Task: Set the refresh time for the RSS and Atom feed display to 65.
Action: Mouse moved to (114, 15)
Screenshot: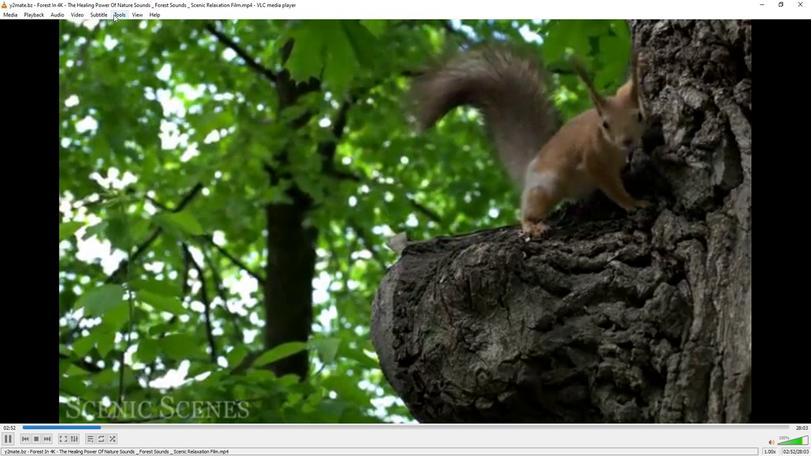 
Action: Mouse pressed left at (114, 15)
Screenshot: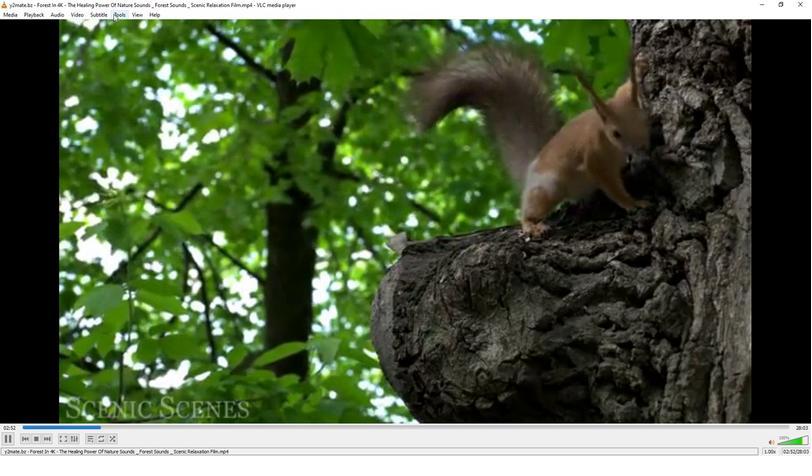 
Action: Mouse moved to (147, 114)
Screenshot: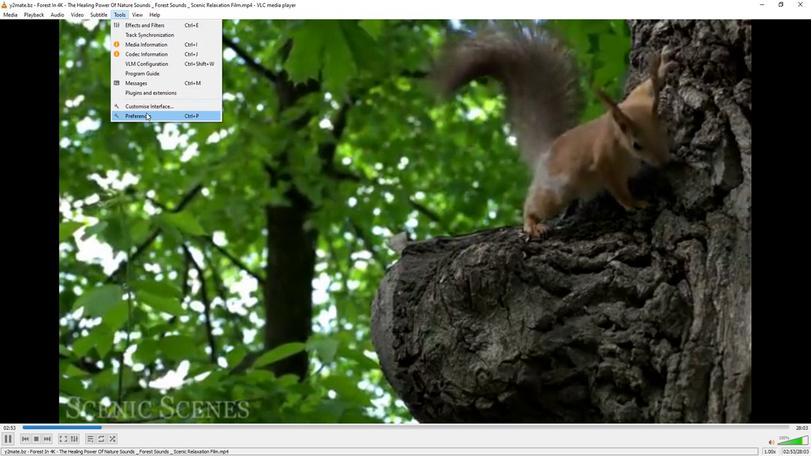 
Action: Mouse pressed left at (147, 114)
Screenshot: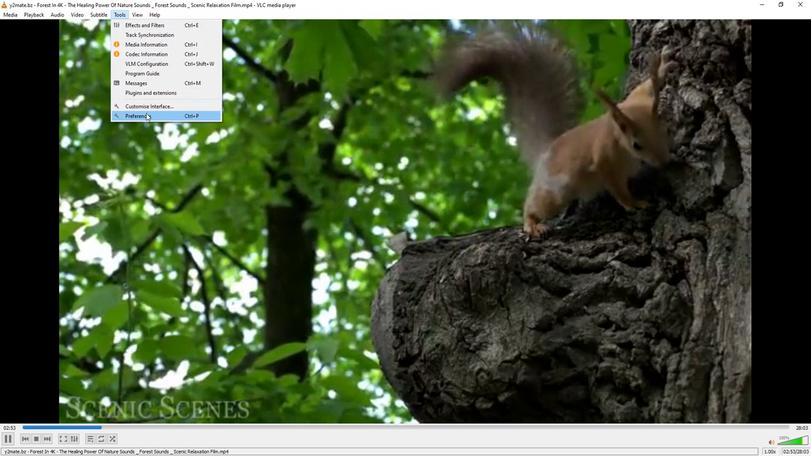 
Action: Mouse moved to (270, 371)
Screenshot: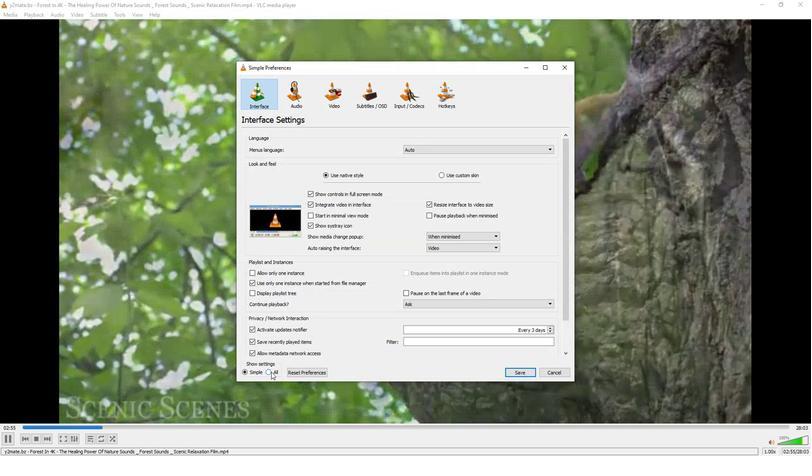 
Action: Mouse pressed left at (270, 371)
Screenshot: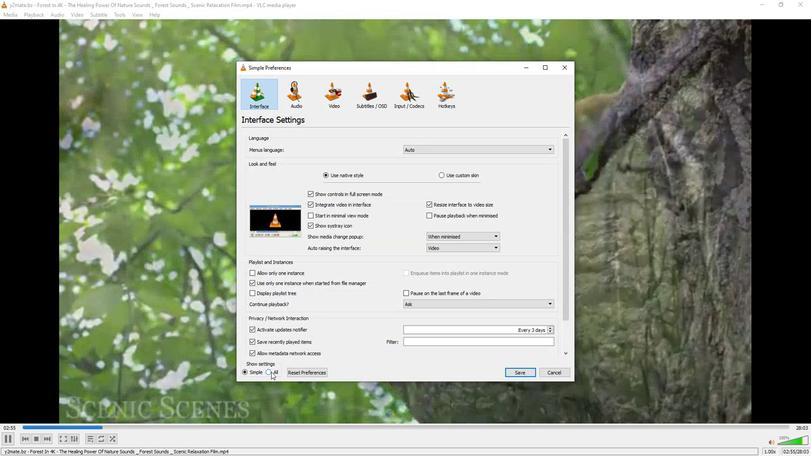
Action: Mouse moved to (267, 298)
Screenshot: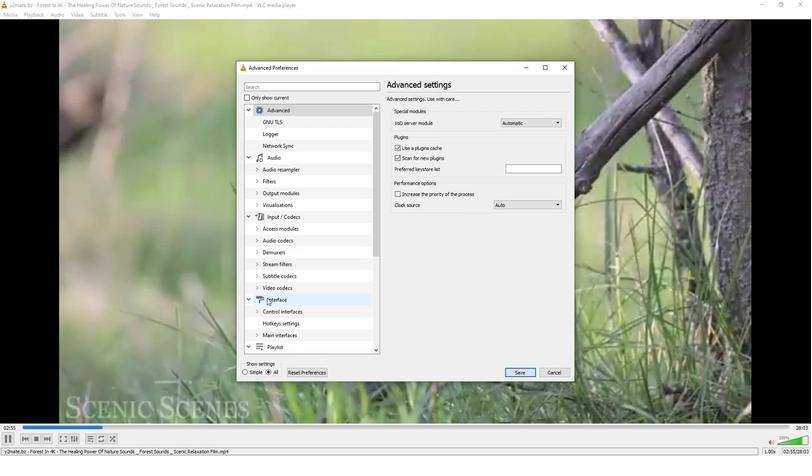 
Action: Mouse scrolled (267, 297) with delta (0, 0)
Screenshot: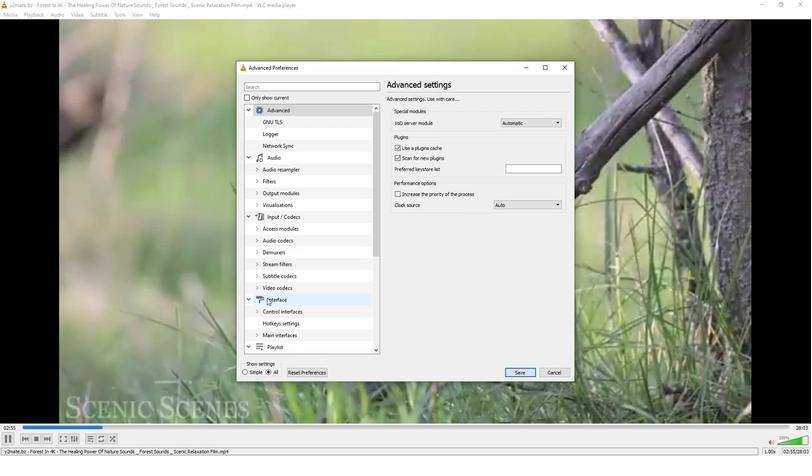 
Action: Mouse scrolled (267, 297) with delta (0, 0)
Screenshot: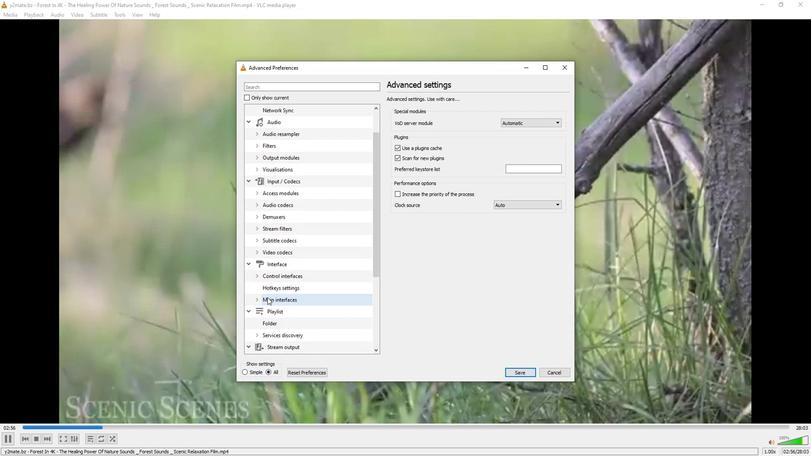 
Action: Mouse scrolled (267, 297) with delta (0, 0)
Screenshot: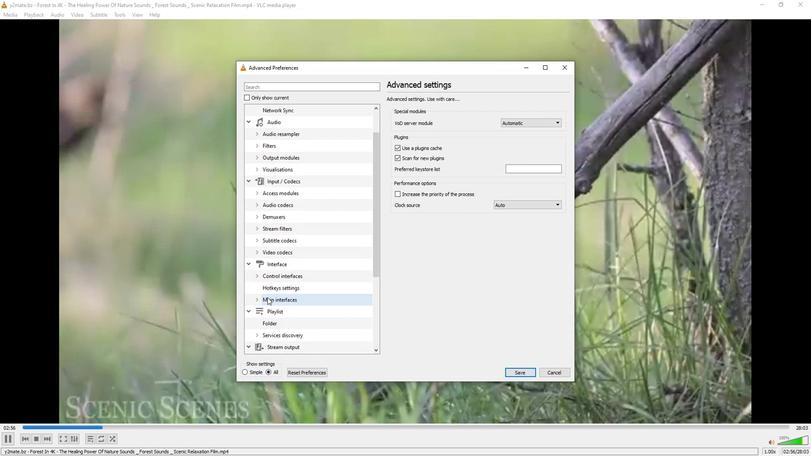 
Action: Mouse scrolled (267, 297) with delta (0, 0)
Screenshot: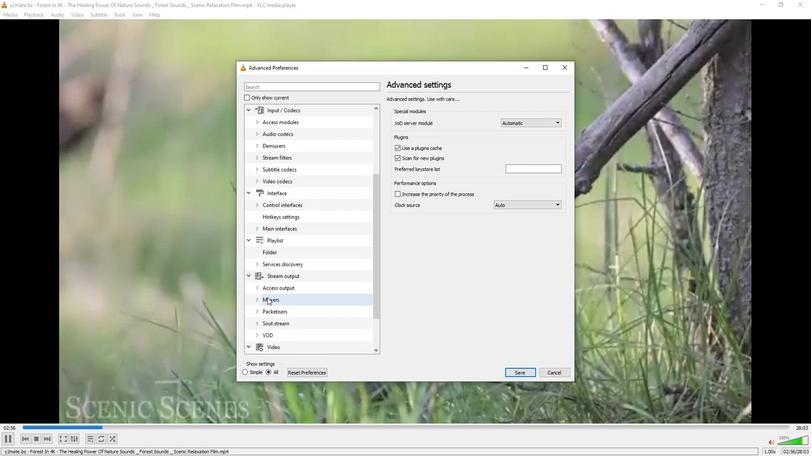 
Action: Mouse scrolled (267, 297) with delta (0, 0)
Screenshot: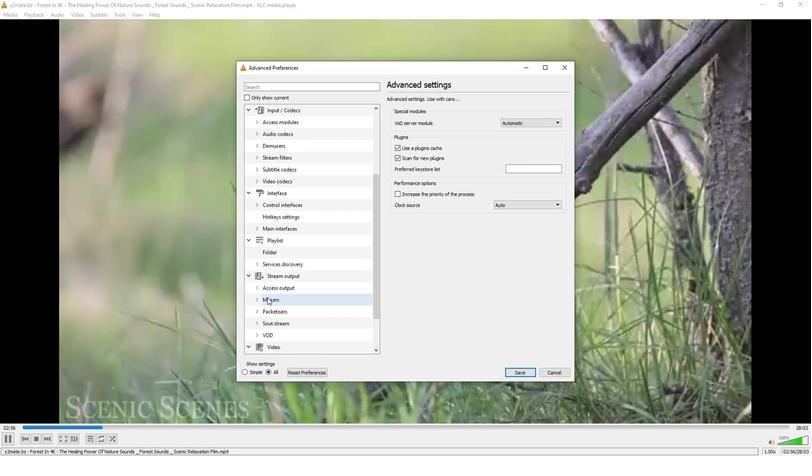 
Action: Mouse scrolled (267, 297) with delta (0, 0)
Screenshot: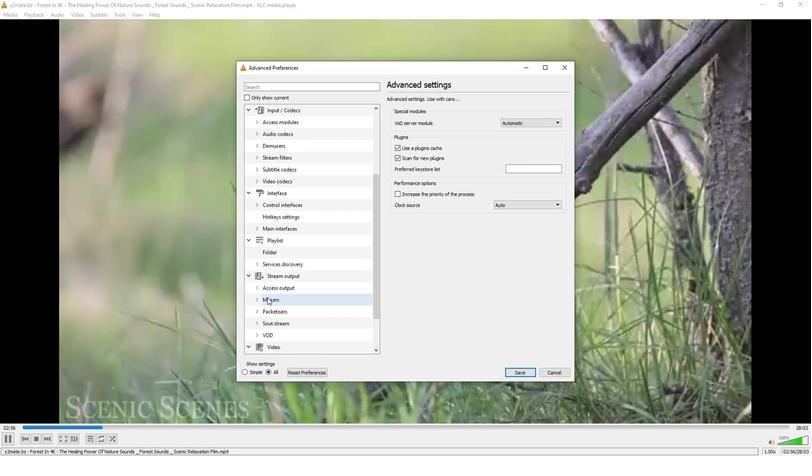 
Action: Mouse scrolled (267, 297) with delta (0, 0)
Screenshot: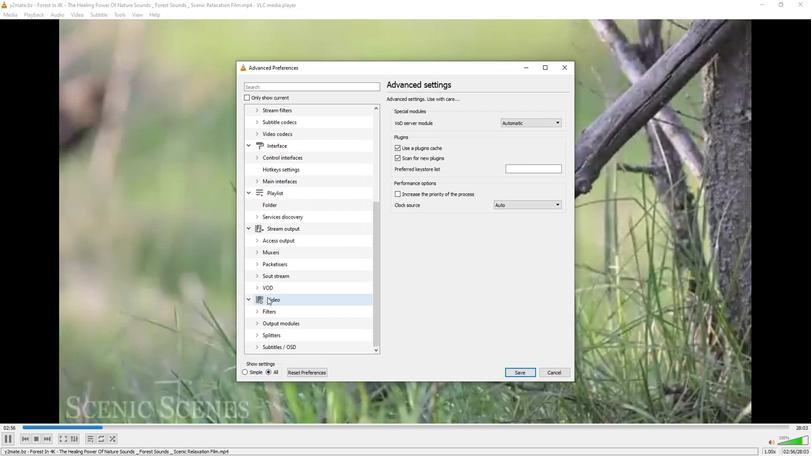 
Action: Mouse moved to (256, 348)
Screenshot: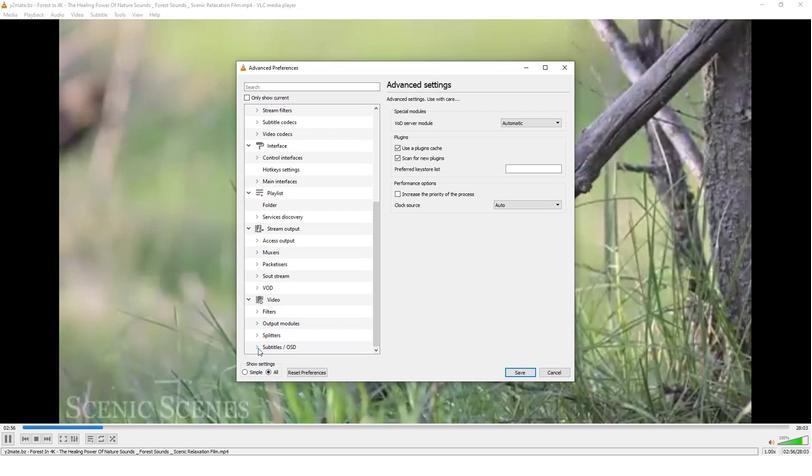 
Action: Mouse pressed left at (256, 348)
Screenshot: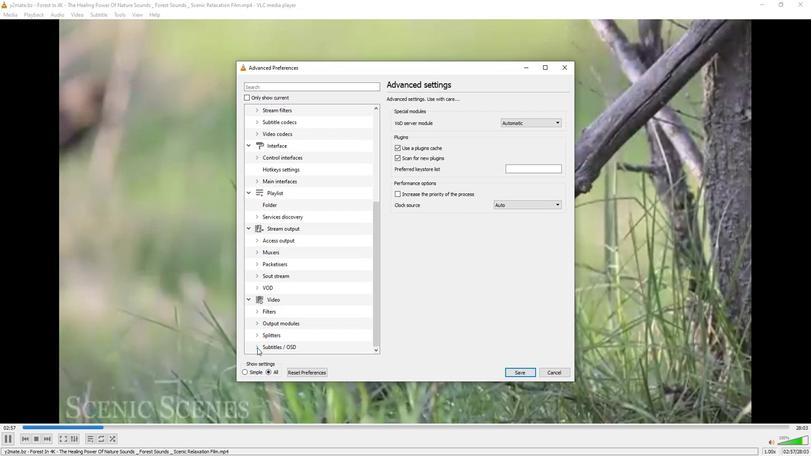 
Action: Mouse moved to (275, 323)
Screenshot: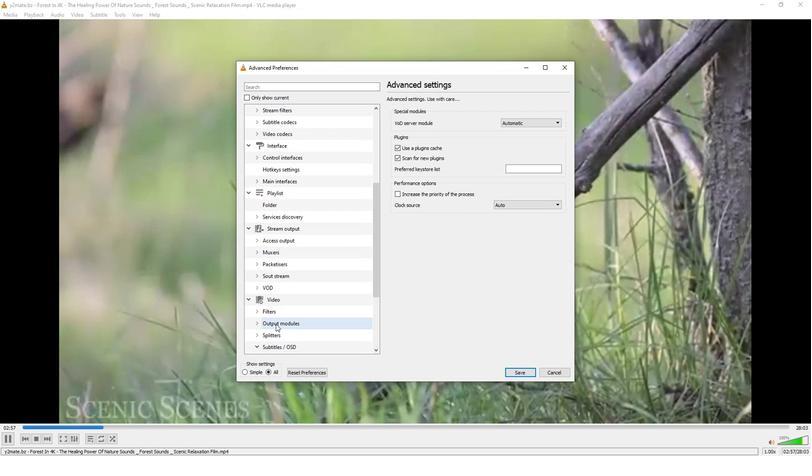 
Action: Mouse scrolled (275, 322) with delta (0, 0)
Screenshot: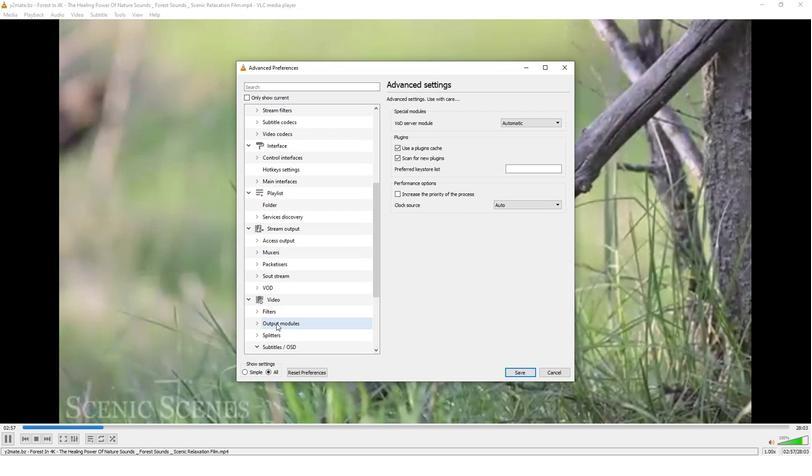 
Action: Mouse scrolled (275, 322) with delta (0, 0)
Screenshot: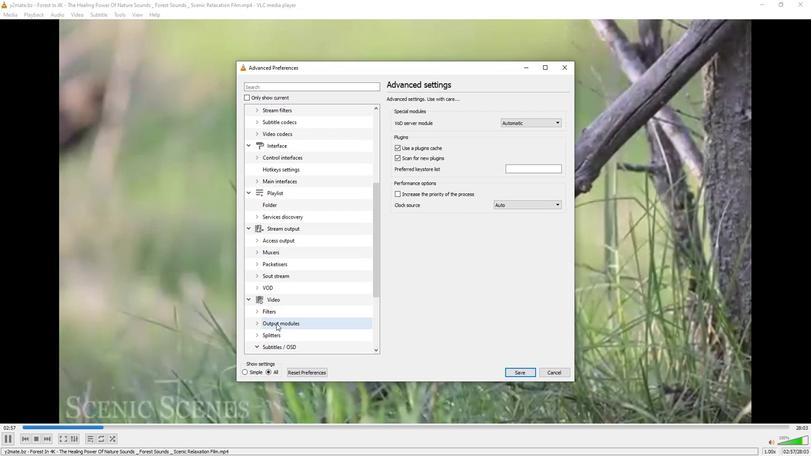 
Action: Mouse scrolled (275, 324) with delta (0, 0)
Screenshot: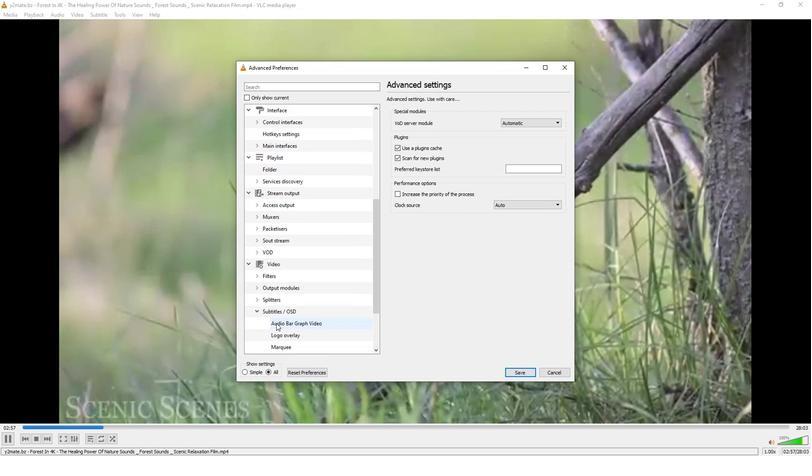 
Action: Mouse scrolled (275, 322) with delta (0, 0)
Screenshot: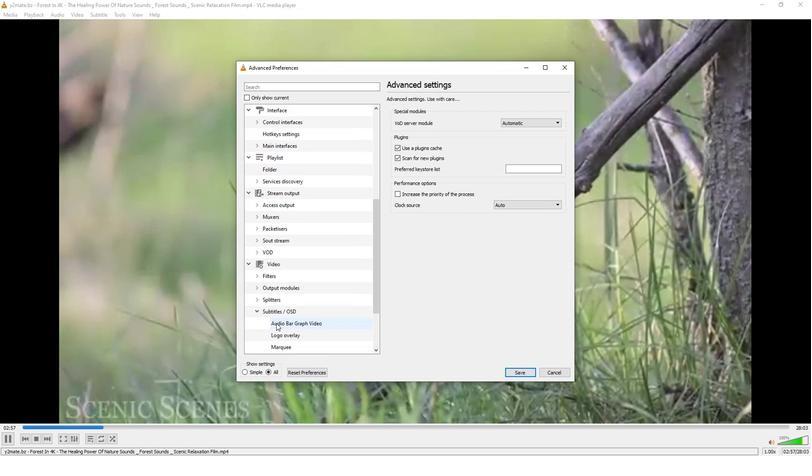 
Action: Mouse scrolled (275, 322) with delta (0, 0)
Screenshot: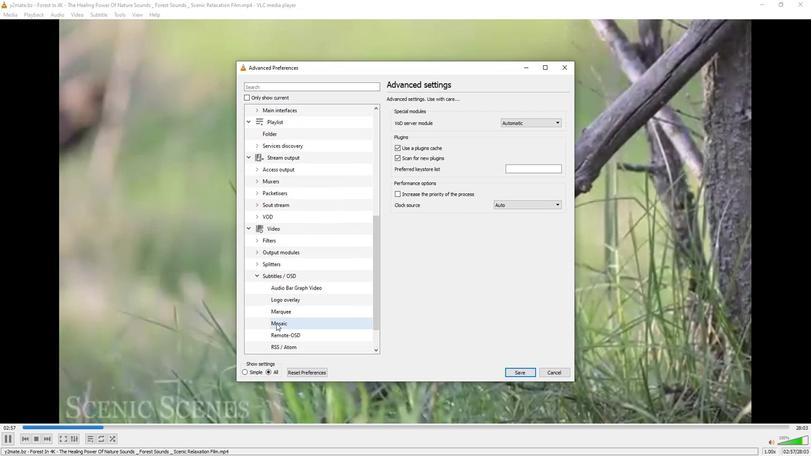 
Action: Mouse scrolled (275, 322) with delta (0, 0)
Screenshot: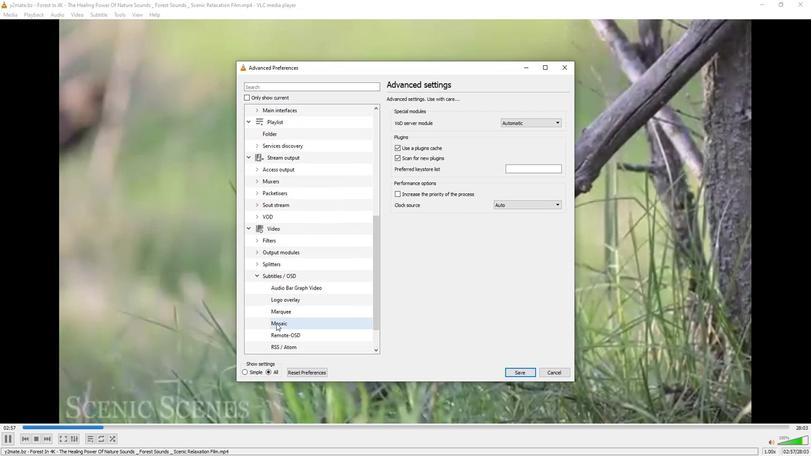 
Action: Mouse moved to (275, 321)
Screenshot: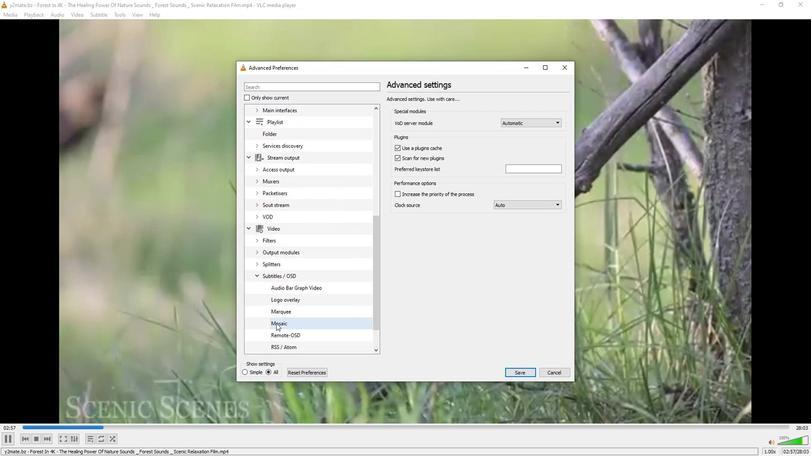 
Action: Mouse scrolled (275, 321) with delta (0, 0)
Screenshot: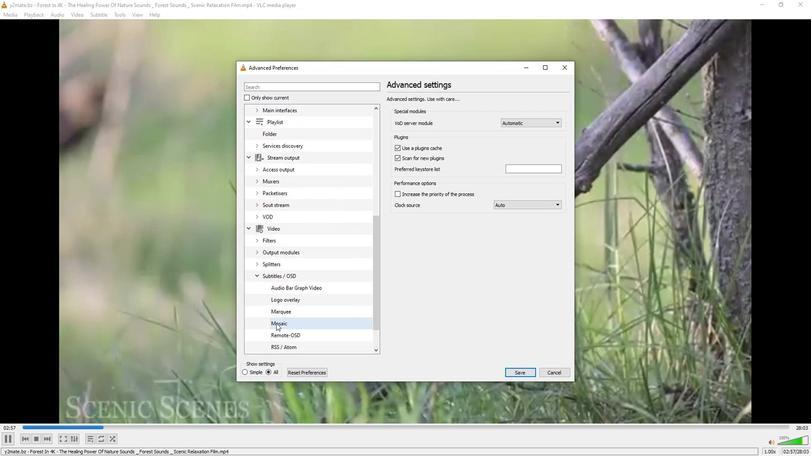 
Action: Mouse moved to (286, 312)
Screenshot: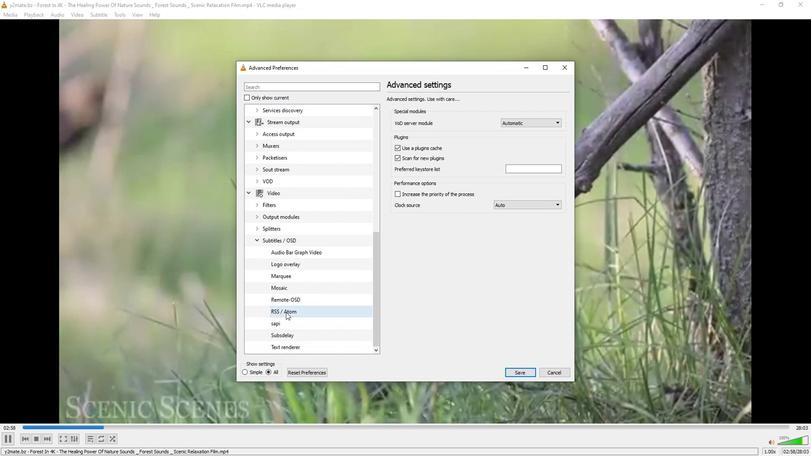 
Action: Mouse pressed left at (286, 312)
Screenshot: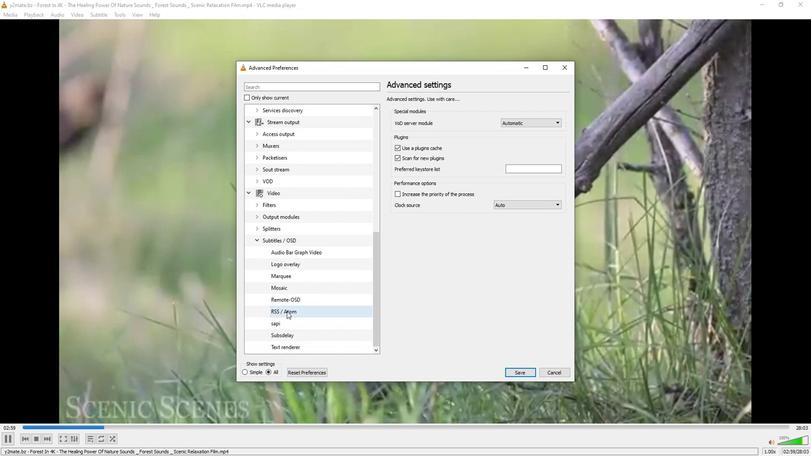 
Action: Mouse moved to (549, 256)
Screenshot: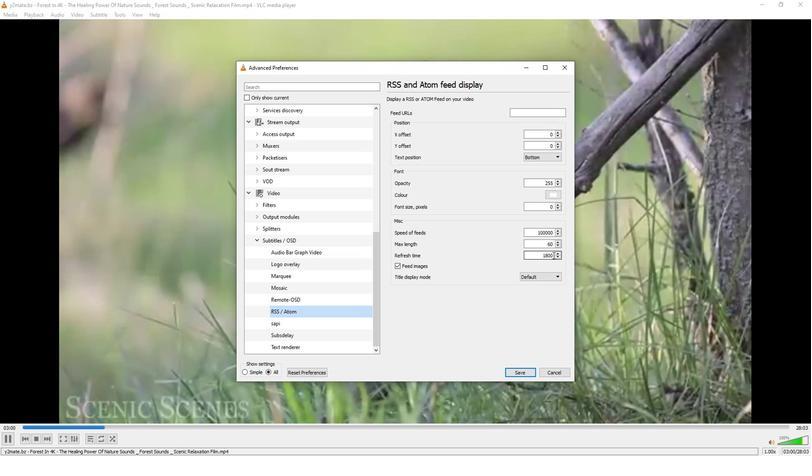 
Action: Mouse pressed left at (549, 256)
Screenshot: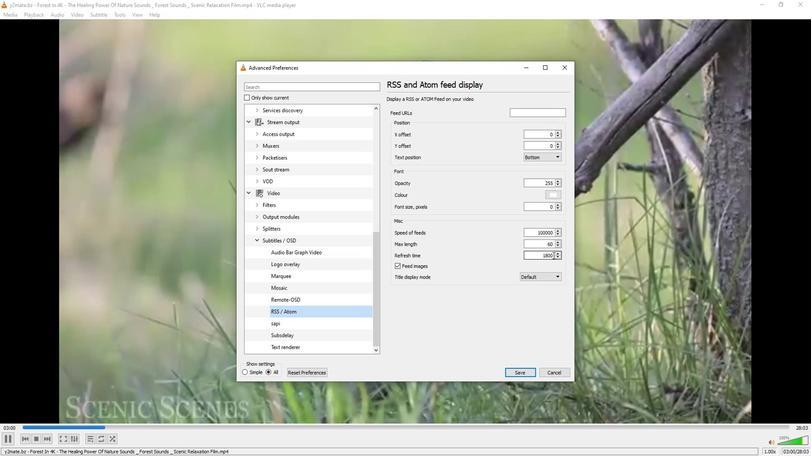 
Action: Mouse pressed left at (549, 256)
Screenshot: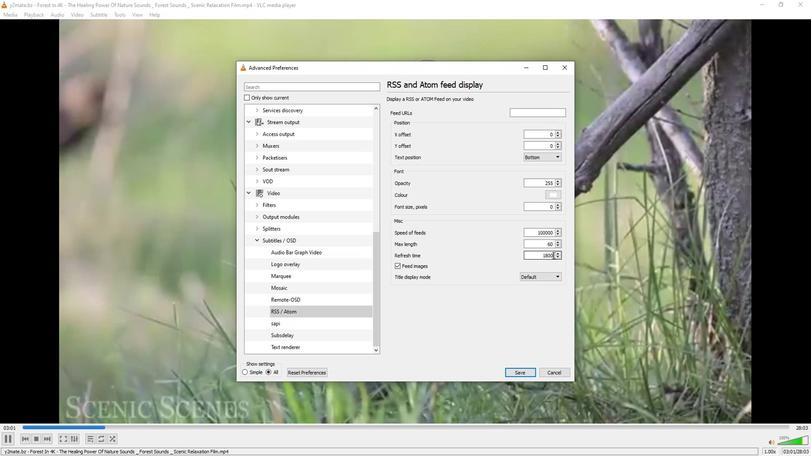 
Action: Mouse moved to (548, 256)
Screenshot: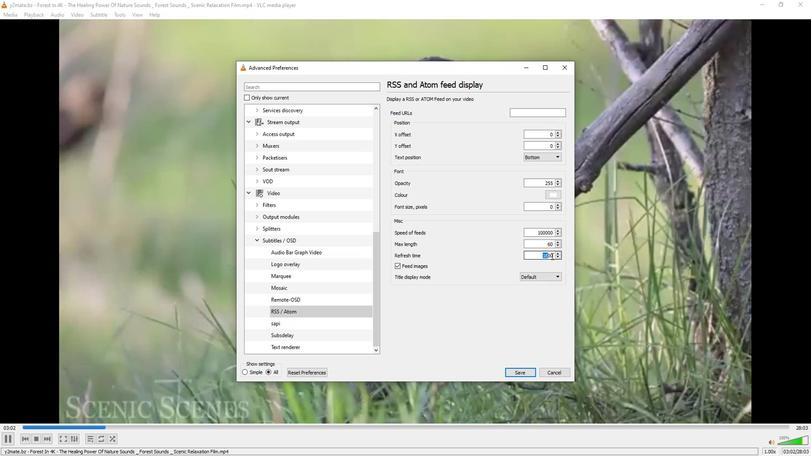 
Action: Mouse pressed left at (548, 256)
Screenshot: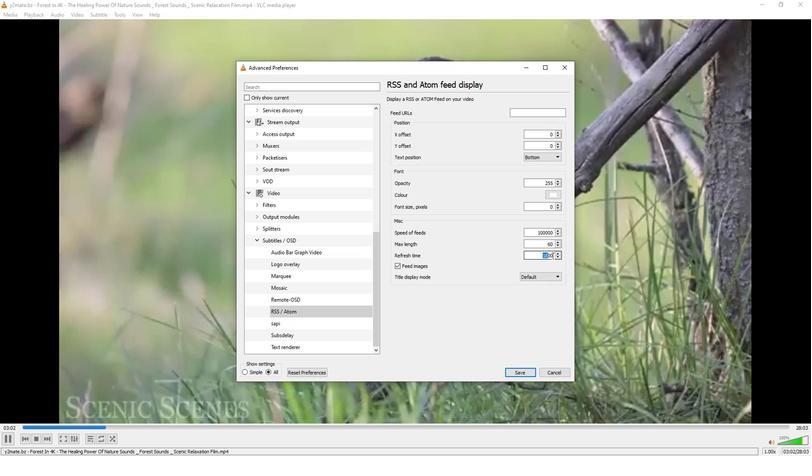 
Action: Mouse pressed left at (548, 256)
Screenshot: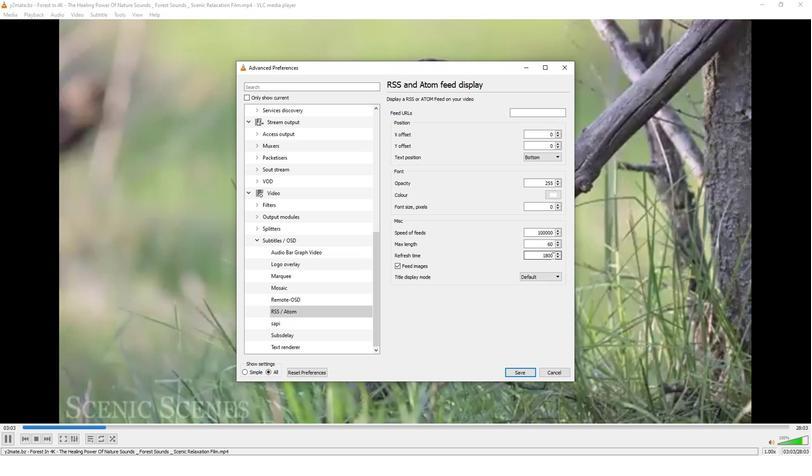 
Action: Mouse moved to (549, 257)
Screenshot: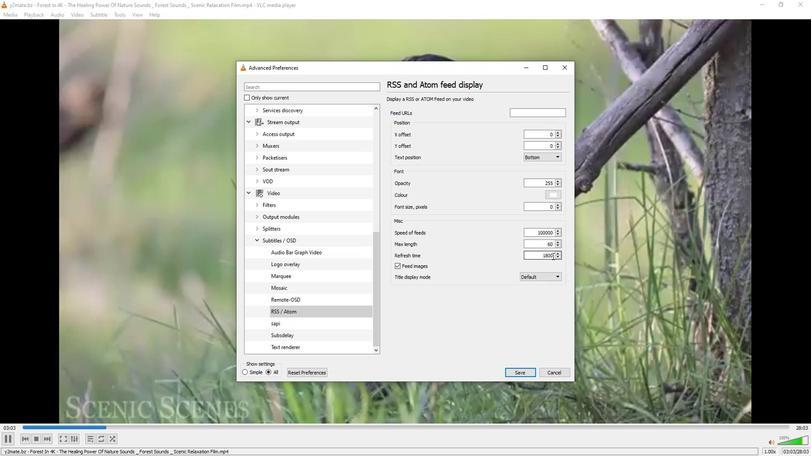 
Action: Key pressed <Key.backspace><Key.backspace>
Screenshot: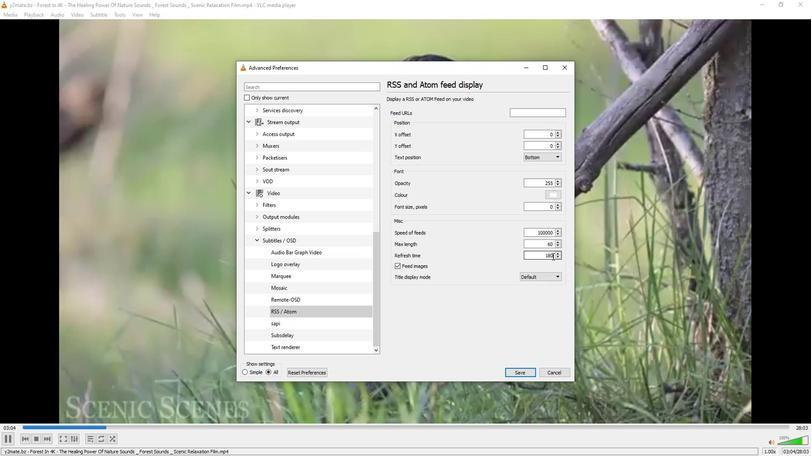 
Action: Mouse moved to (549, 257)
Screenshot: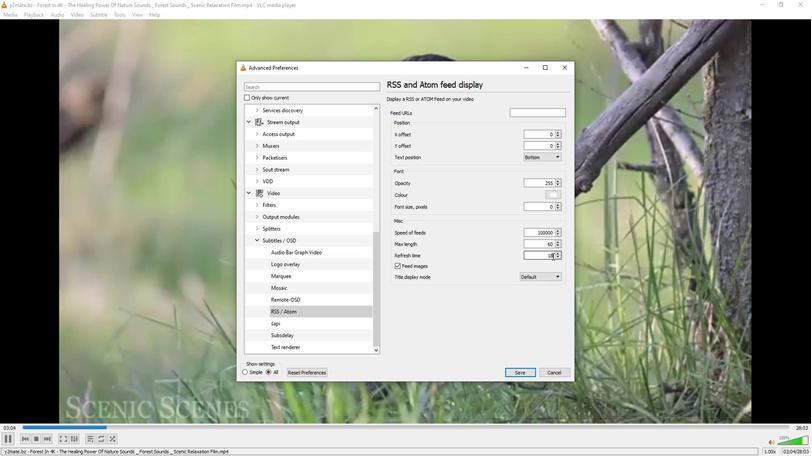 
Action: Key pressed <Key.backspace><Key.backspace>
Screenshot: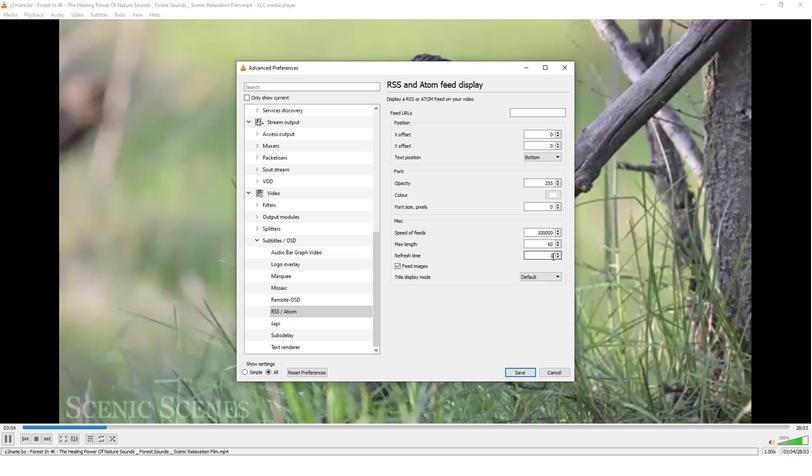 
Action: Mouse moved to (546, 257)
Screenshot: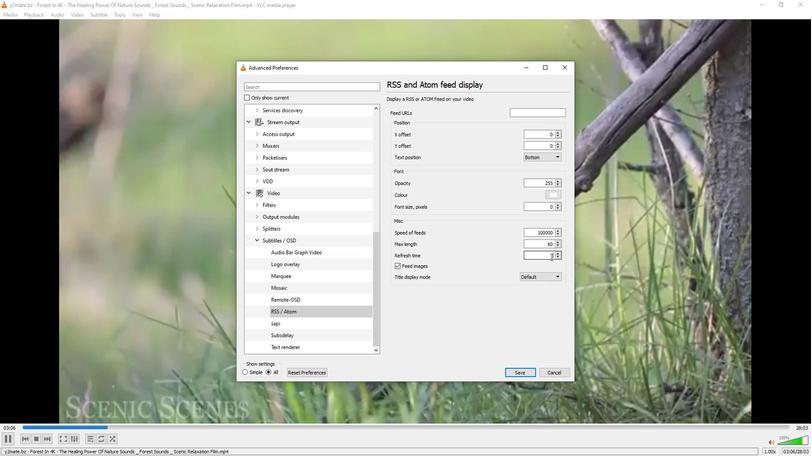 
Action: Key pressed 6
Screenshot: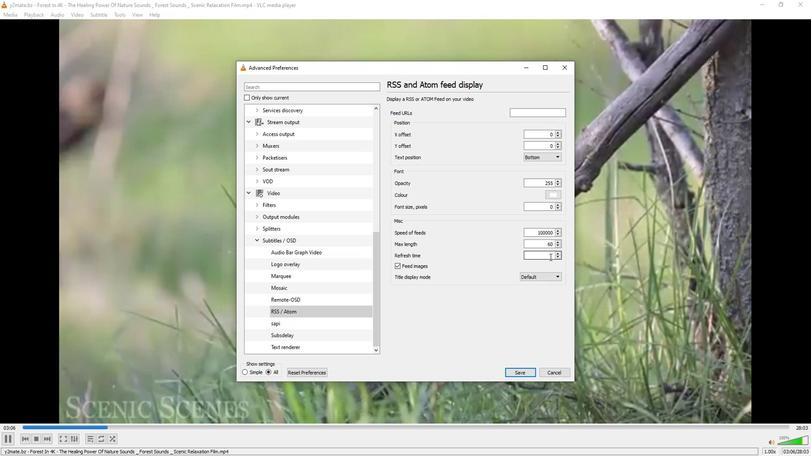 
Action: Mouse moved to (544, 258)
Screenshot: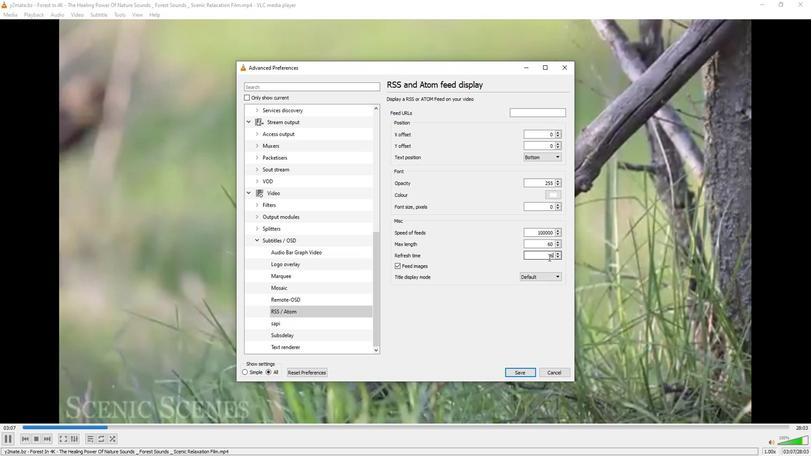 
Action: Key pressed 5
Screenshot: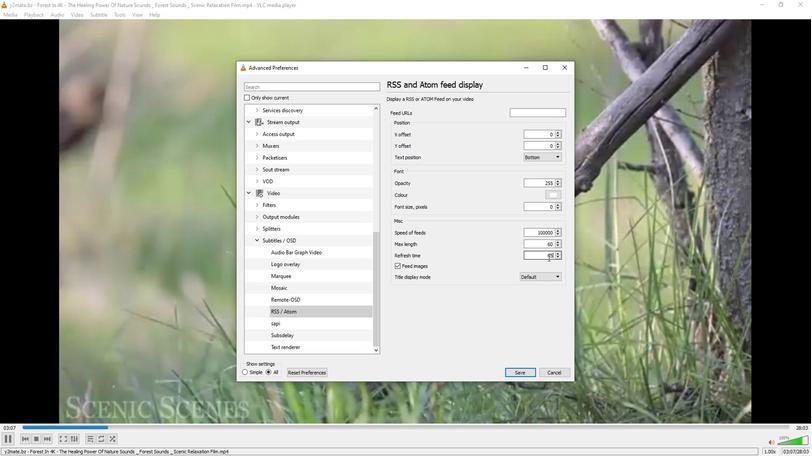 
Action: Mouse moved to (534, 263)
Screenshot: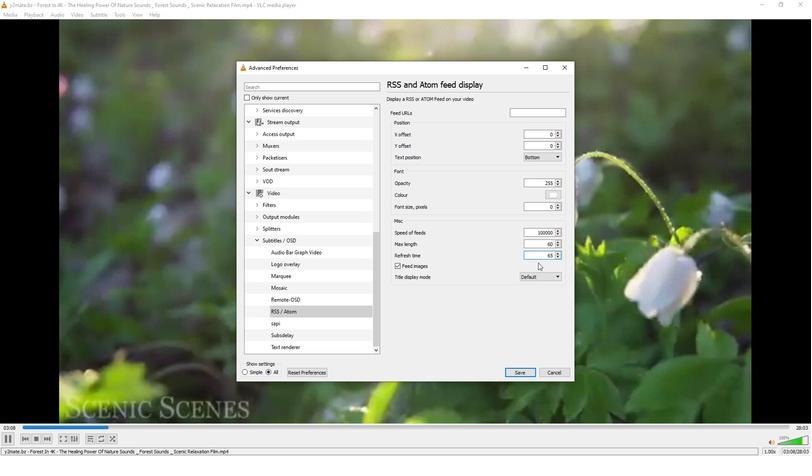 
